 Task: Use the formula "MIN" in spreadsheet "Project portfolio".
Action: Mouse moved to (404, 300)
Screenshot: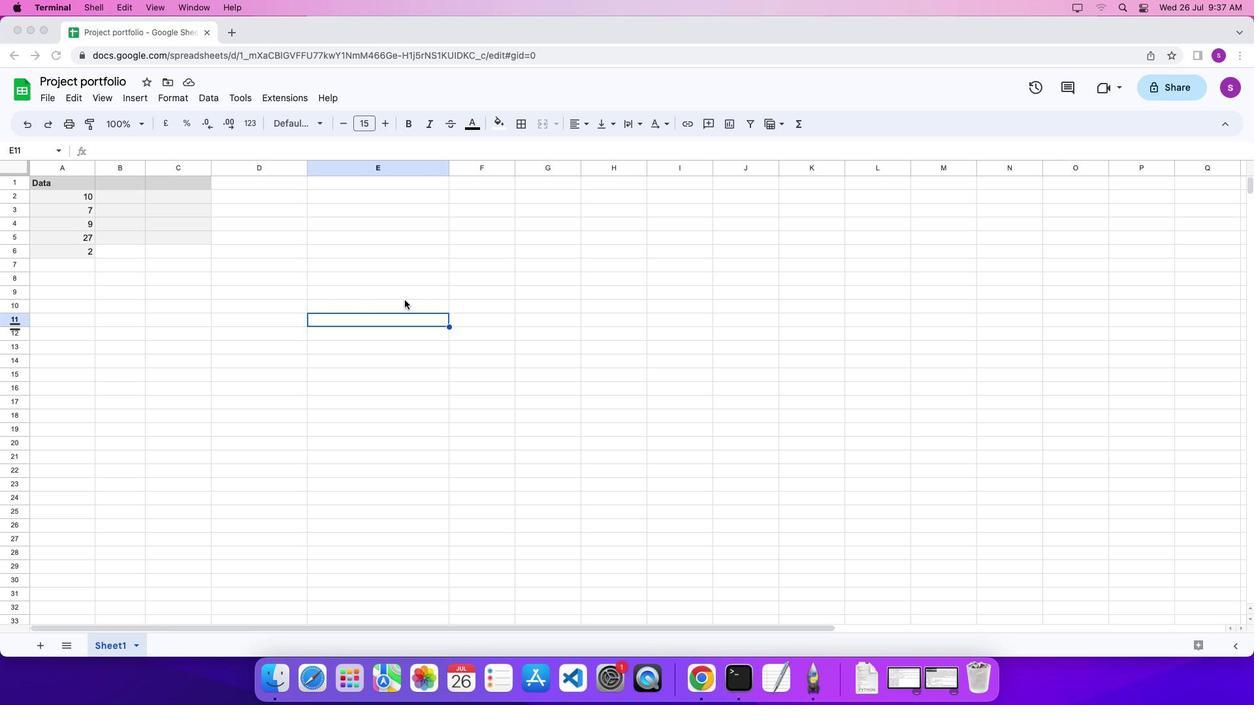 
Action: Mouse pressed left at (404, 300)
Screenshot: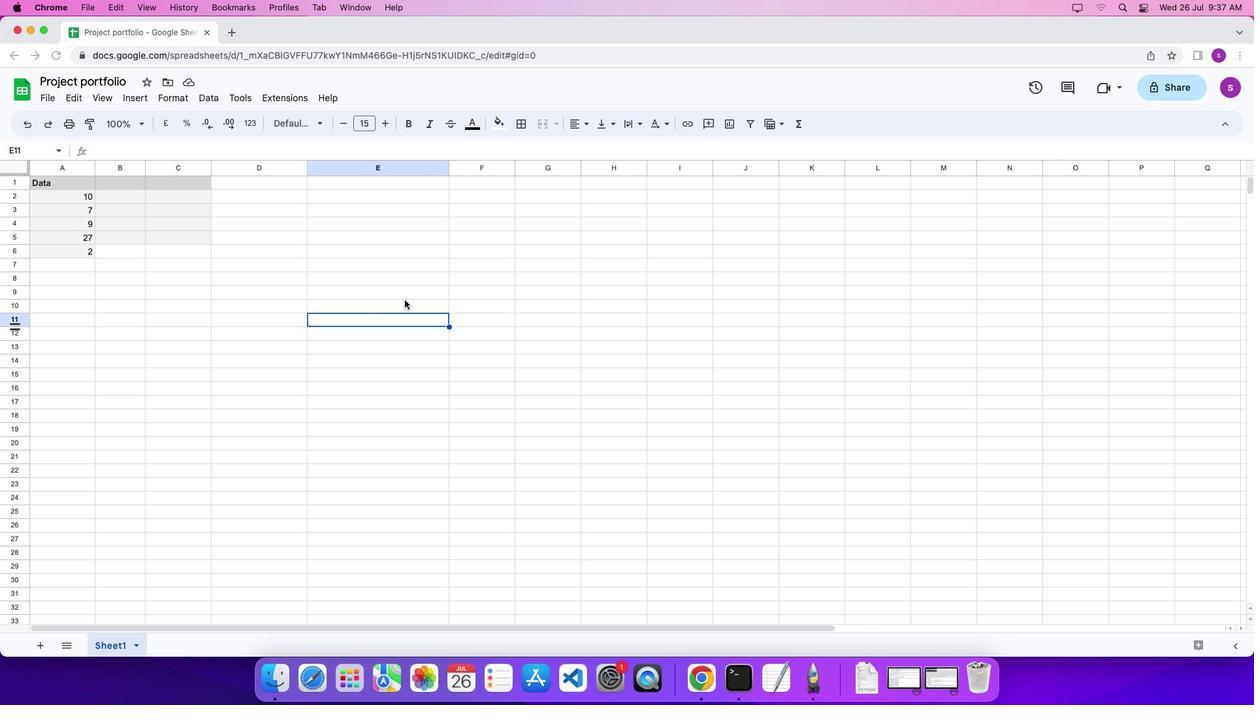 
Action: Mouse pressed left at (404, 300)
Screenshot: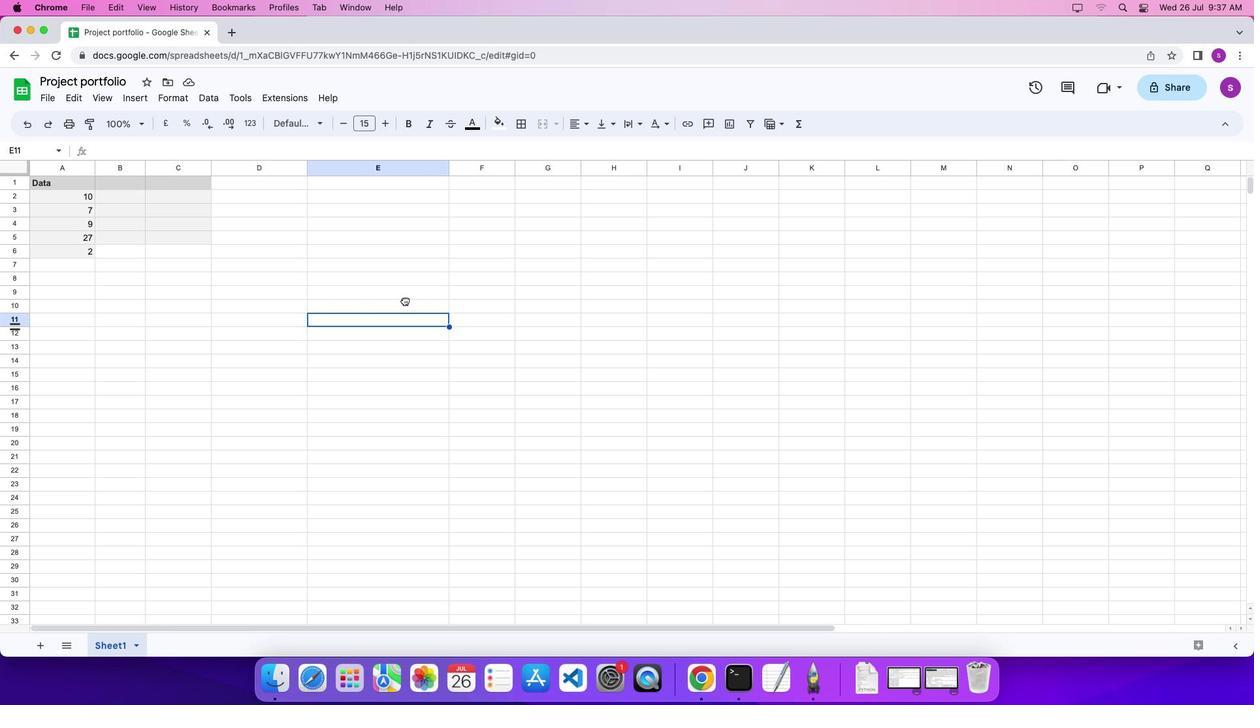
Action: Key pressed '='
Screenshot: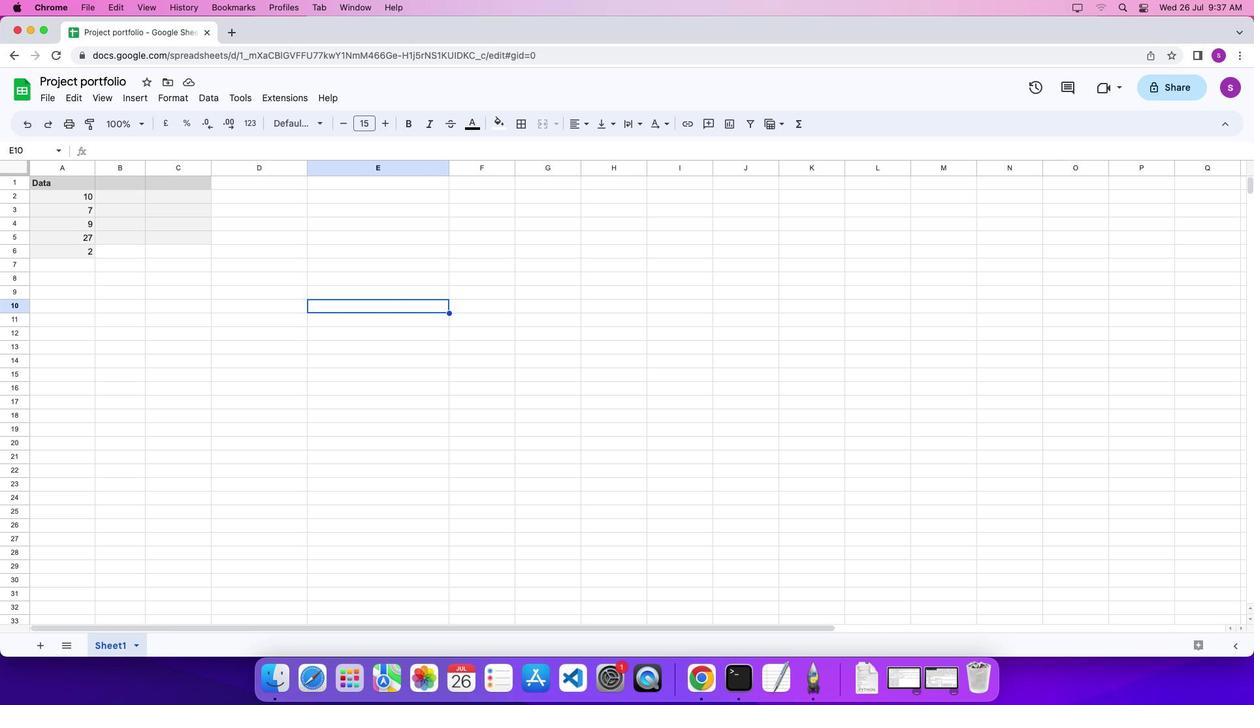 
Action: Mouse moved to (804, 122)
Screenshot: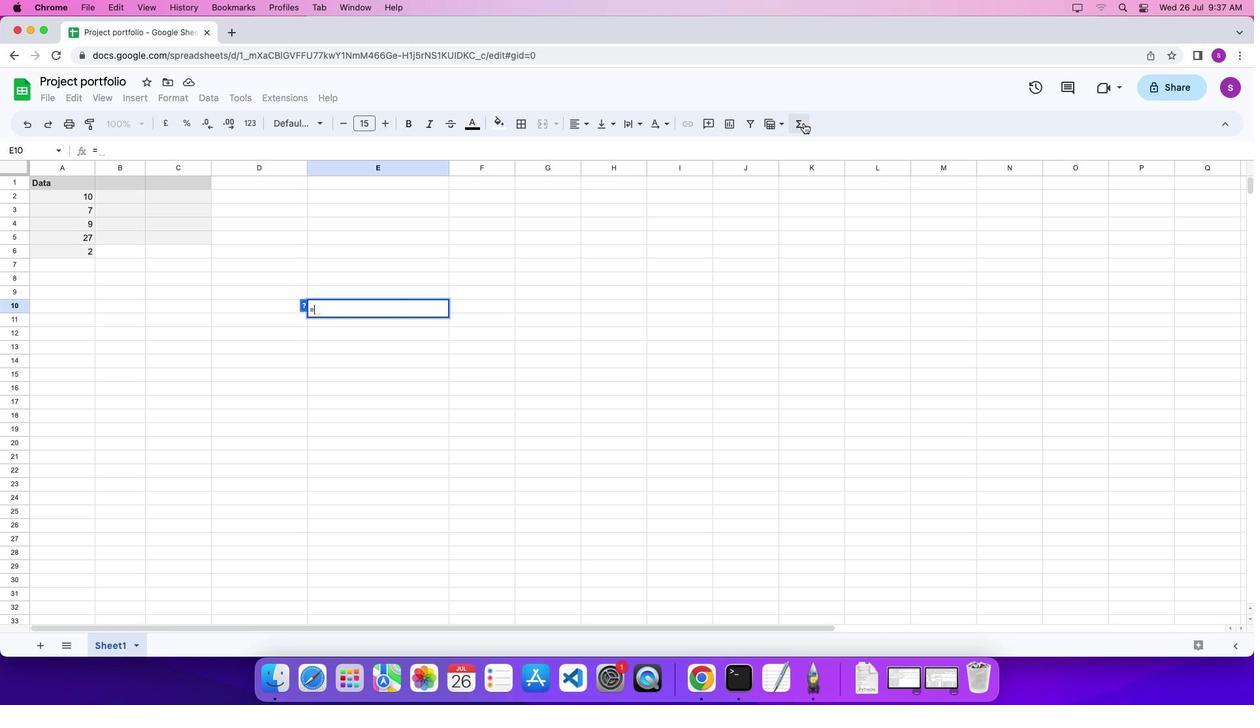 
Action: Mouse pressed left at (804, 122)
Screenshot: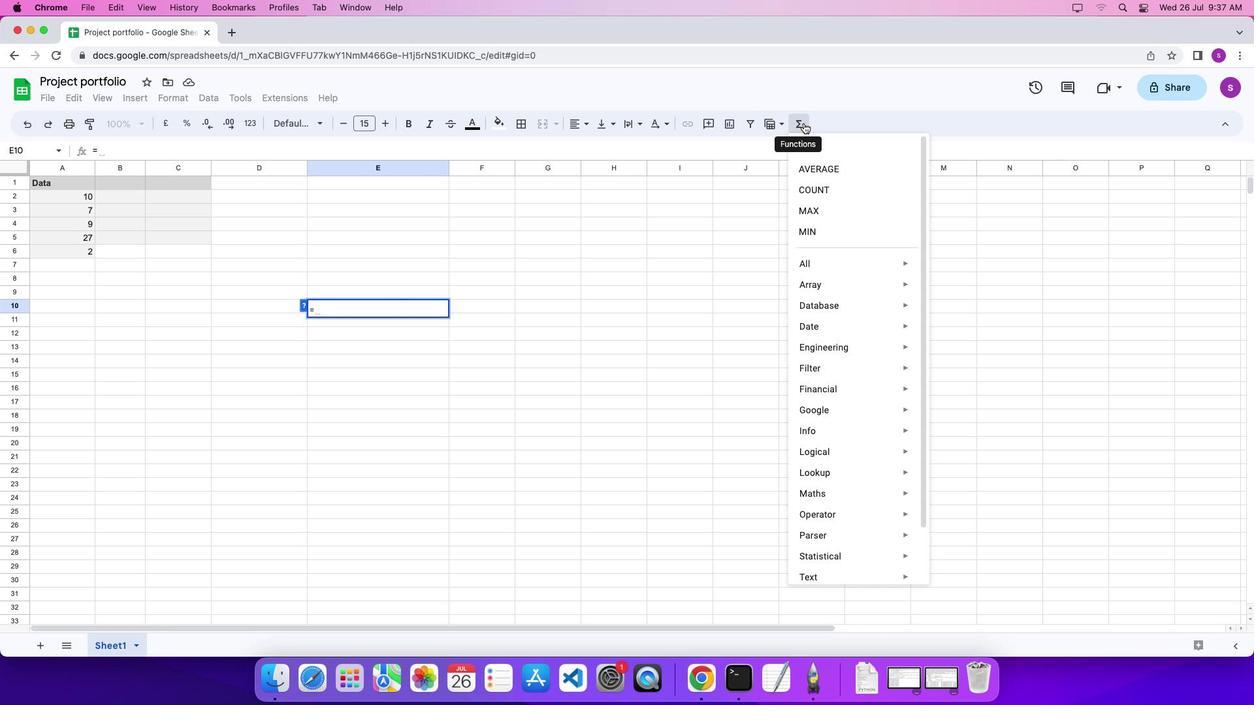 
Action: Mouse moved to (983, 646)
Screenshot: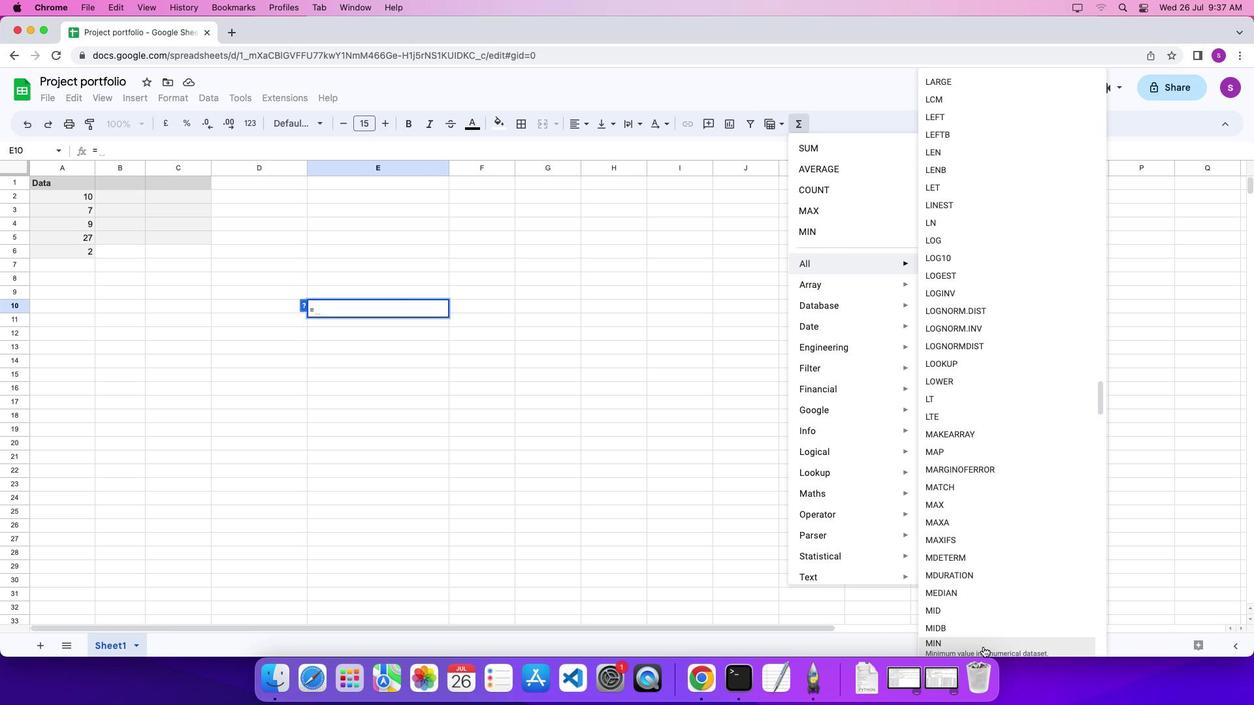 
Action: Mouse pressed left at (983, 646)
Screenshot: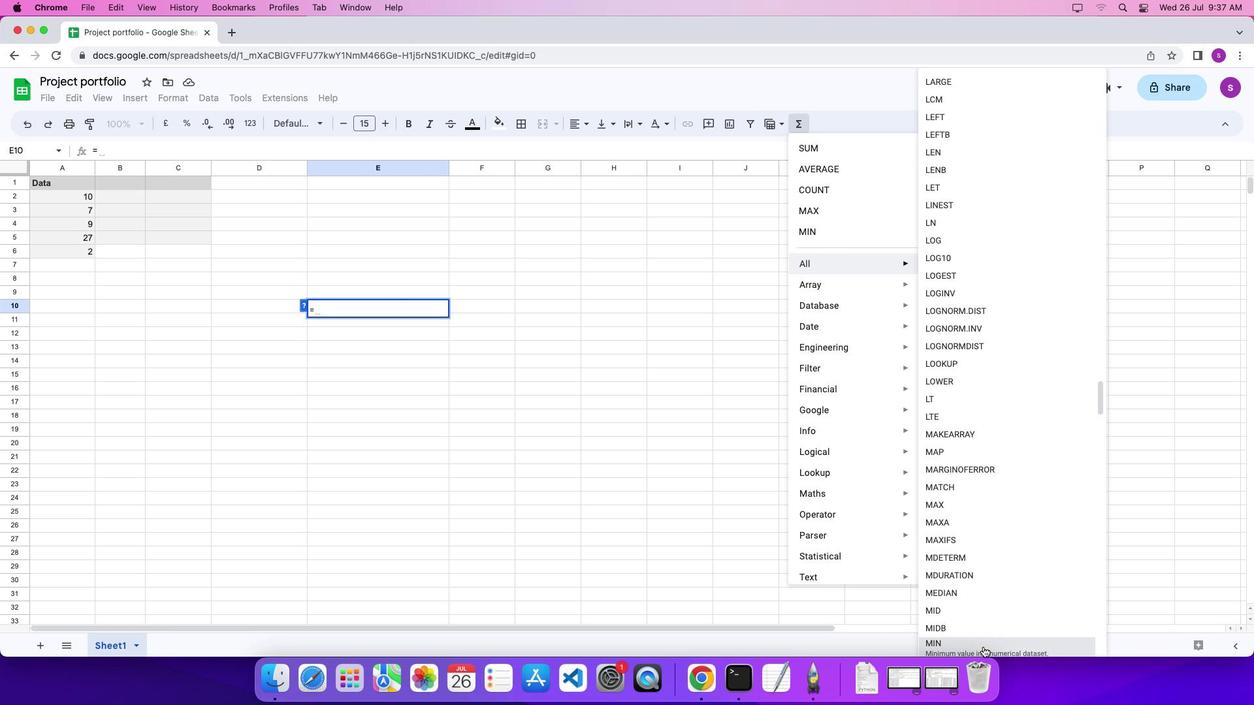 
Action: Mouse moved to (86, 194)
Screenshot: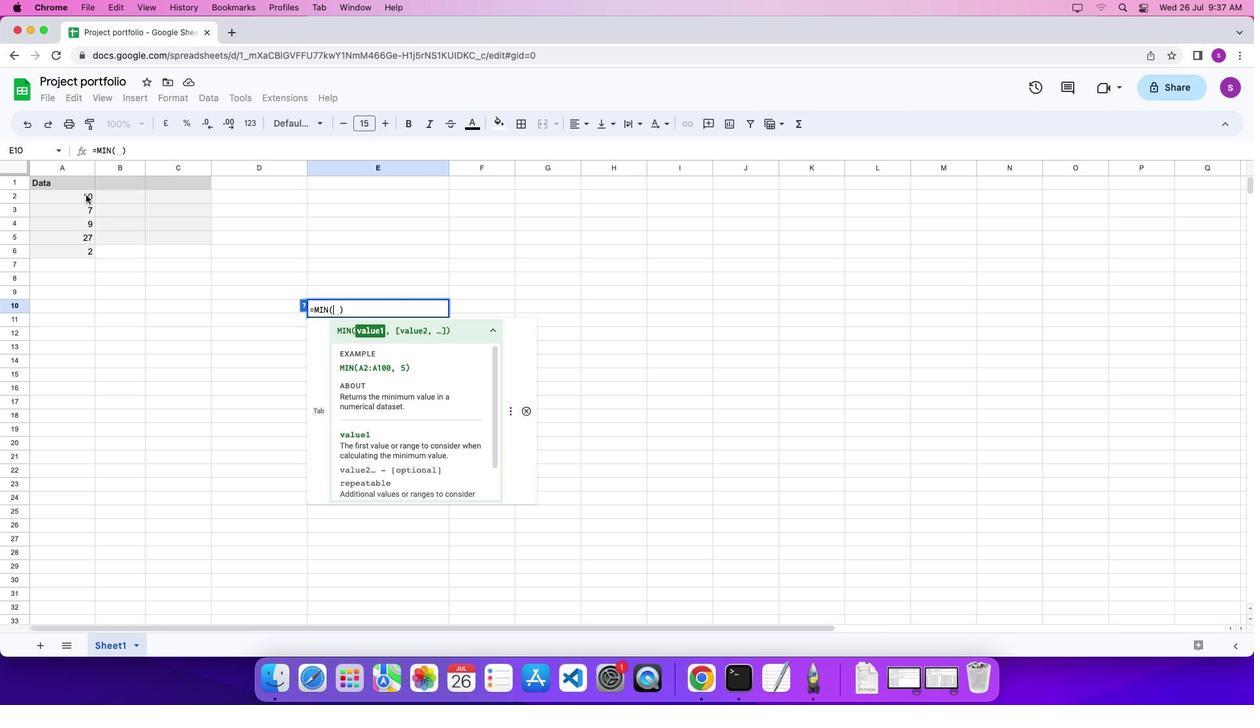 
Action: Mouse pressed left at (86, 194)
Screenshot: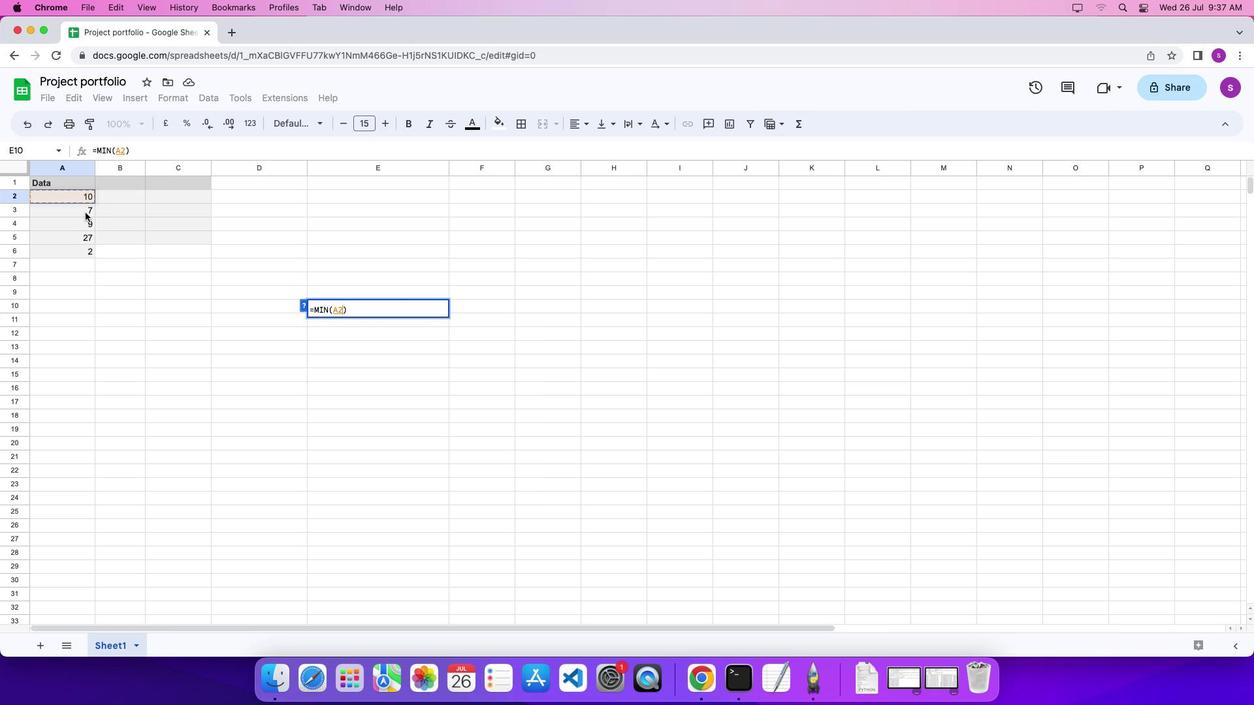 
Action: Mouse moved to (81, 248)
Screenshot: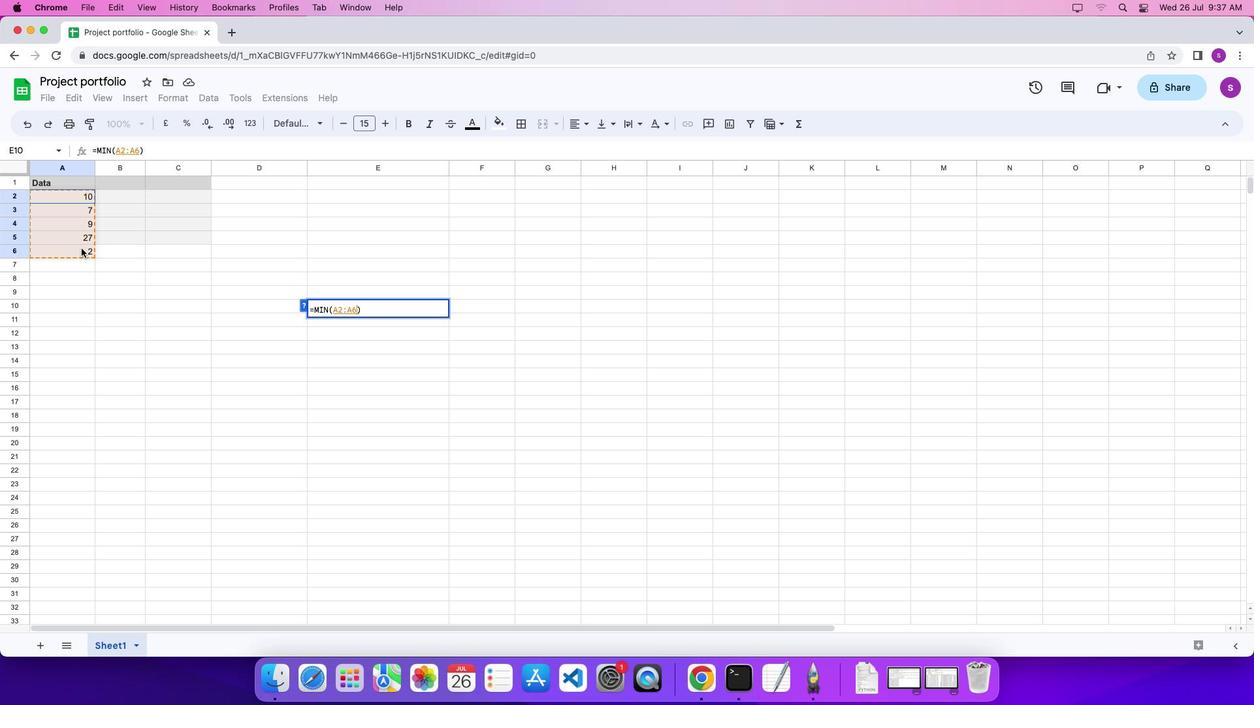
Action: Key pressed '\x03'
Screenshot: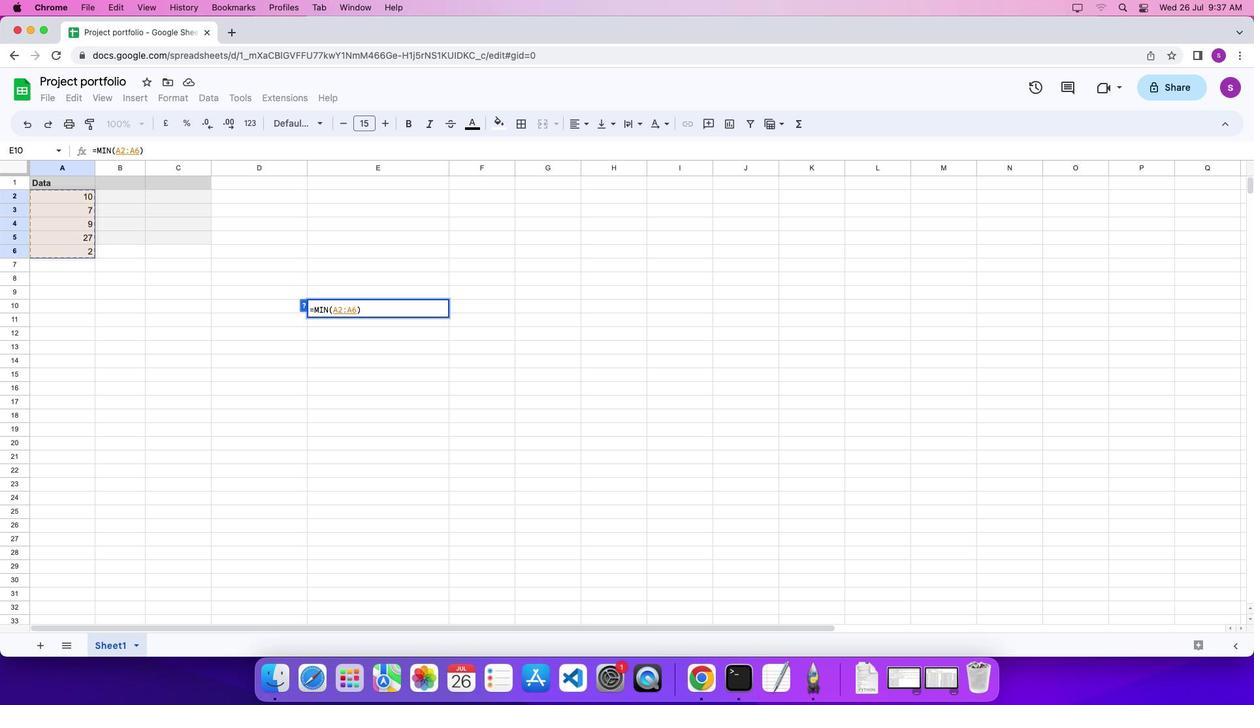 
